 Task: Disable Ad measurement.
Action: Mouse moved to (1255, 29)
Screenshot: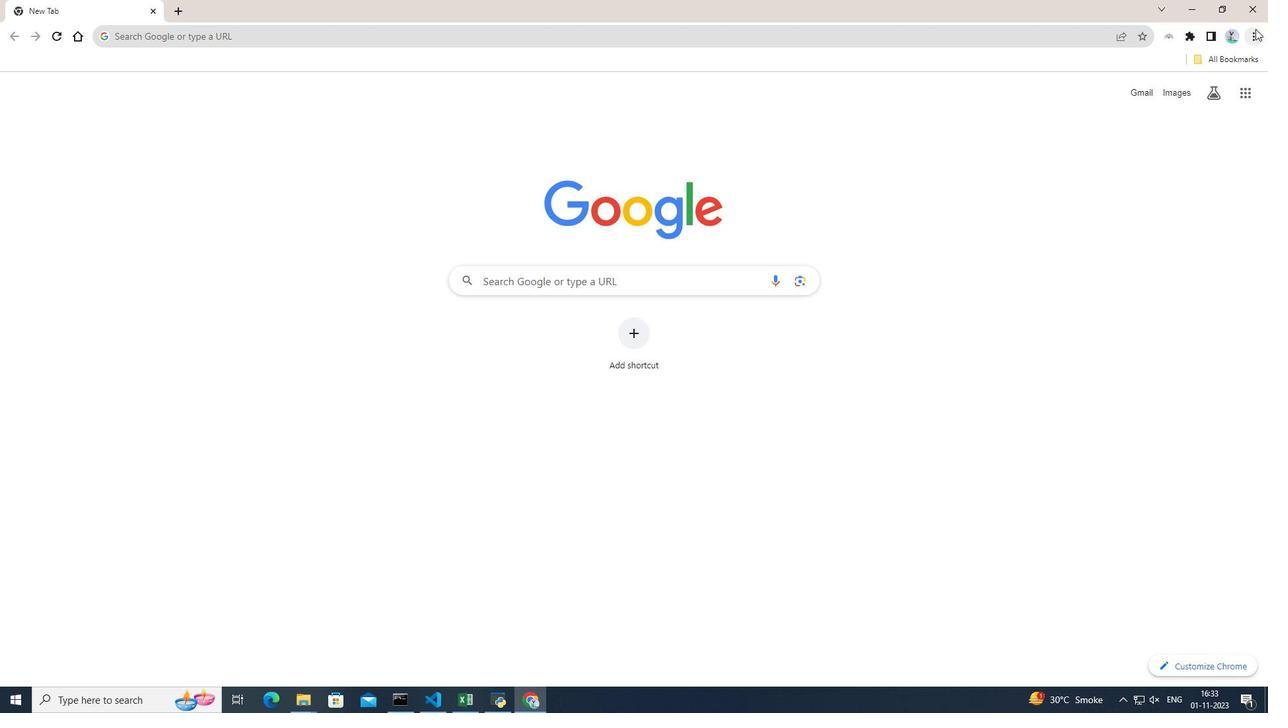 
Action: Mouse pressed left at (1255, 29)
Screenshot: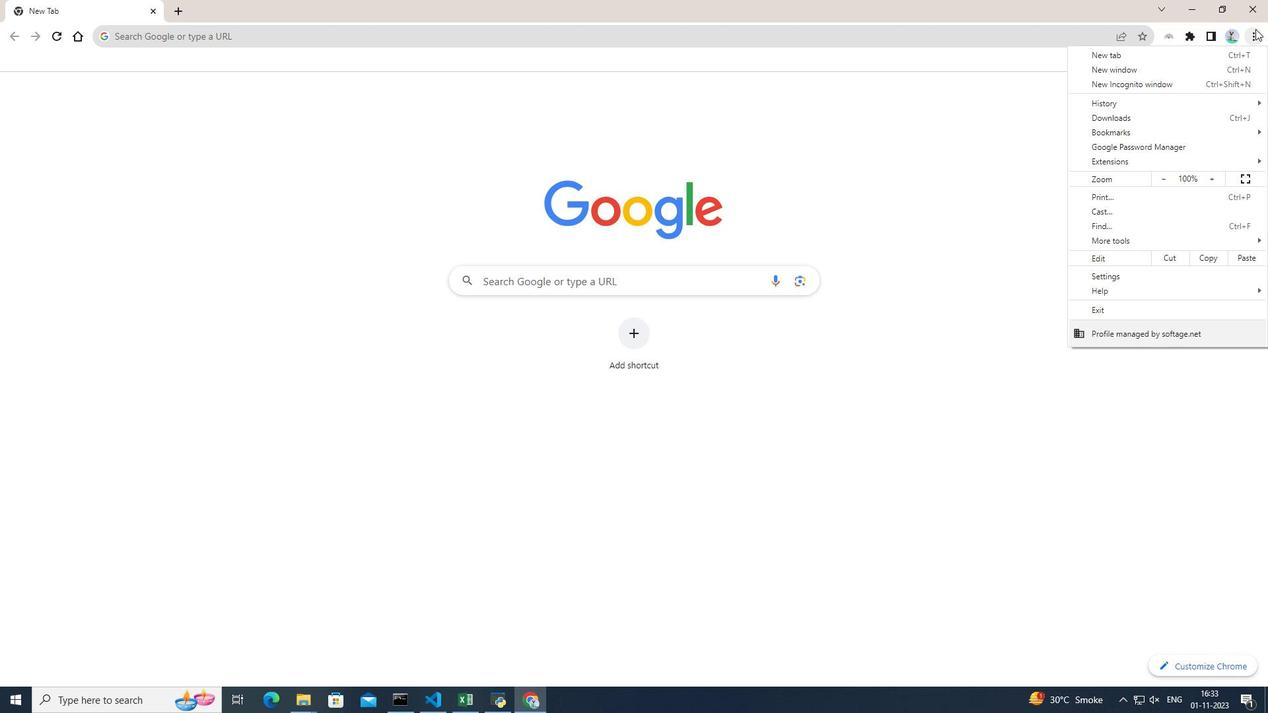 
Action: Mouse moved to (1103, 275)
Screenshot: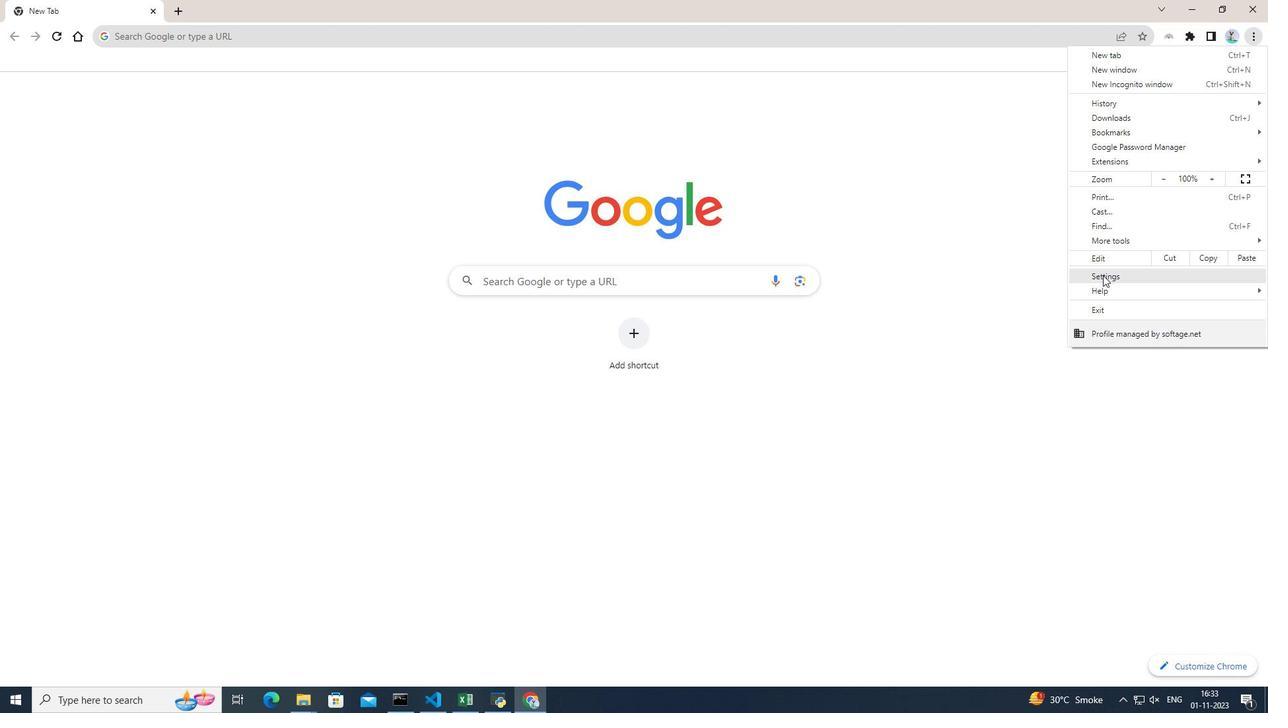 
Action: Mouse pressed left at (1103, 275)
Screenshot: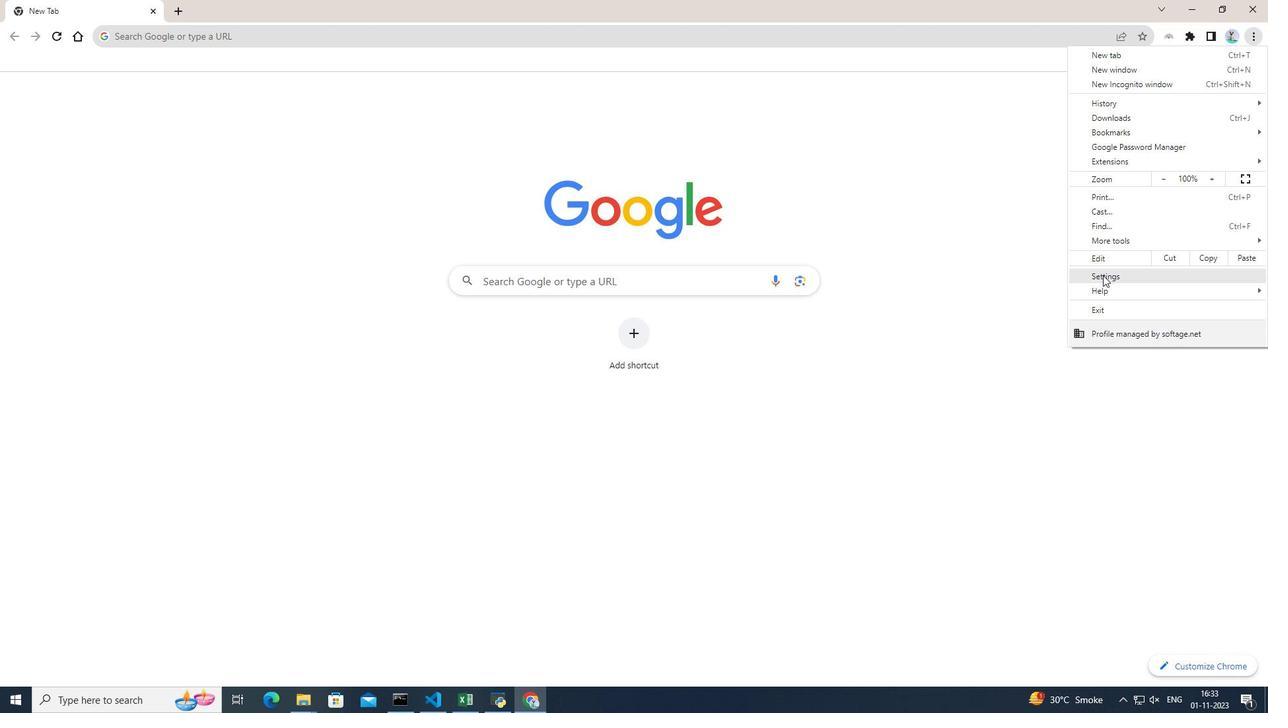 
Action: Mouse moved to (93, 159)
Screenshot: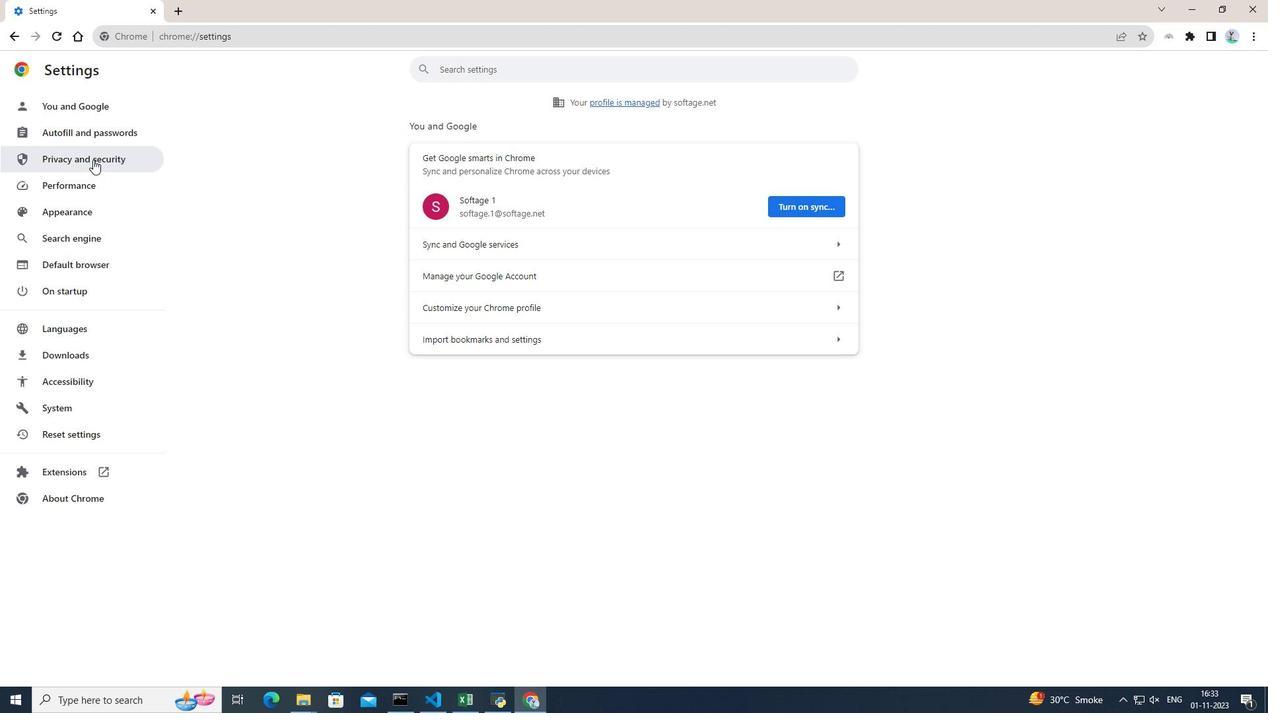 
Action: Mouse pressed left at (93, 159)
Screenshot: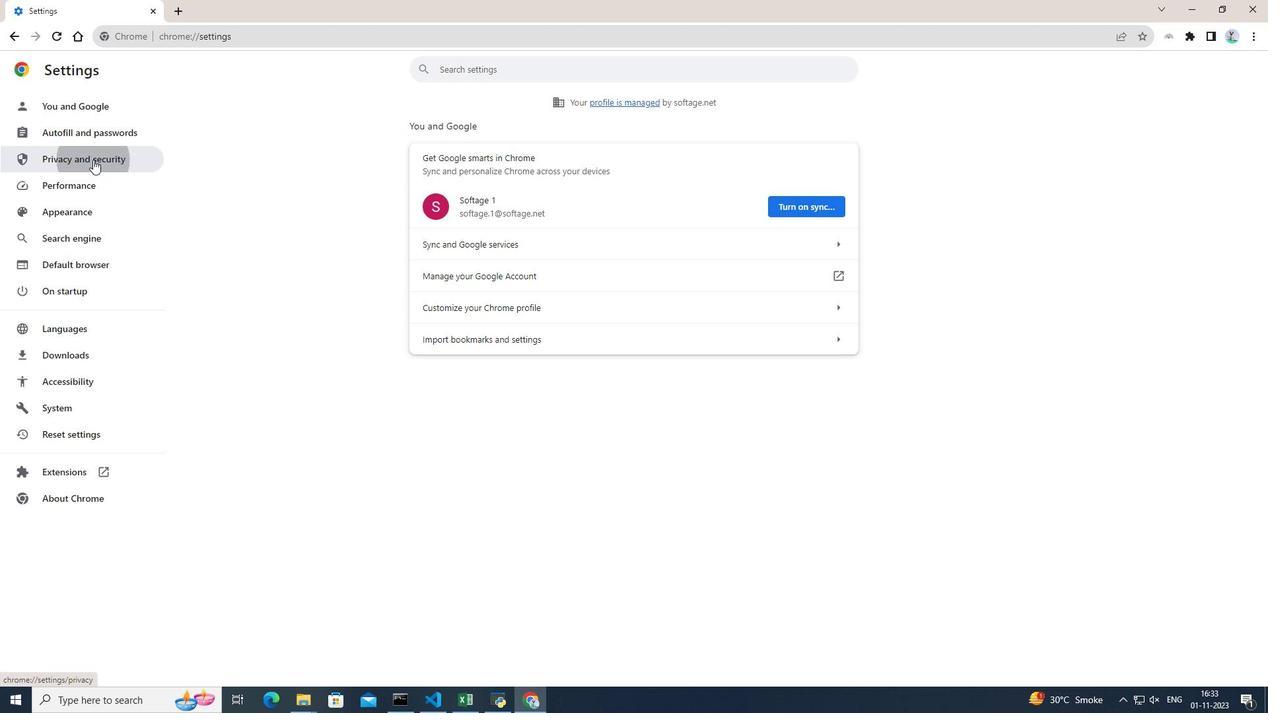 
Action: Mouse moved to (623, 337)
Screenshot: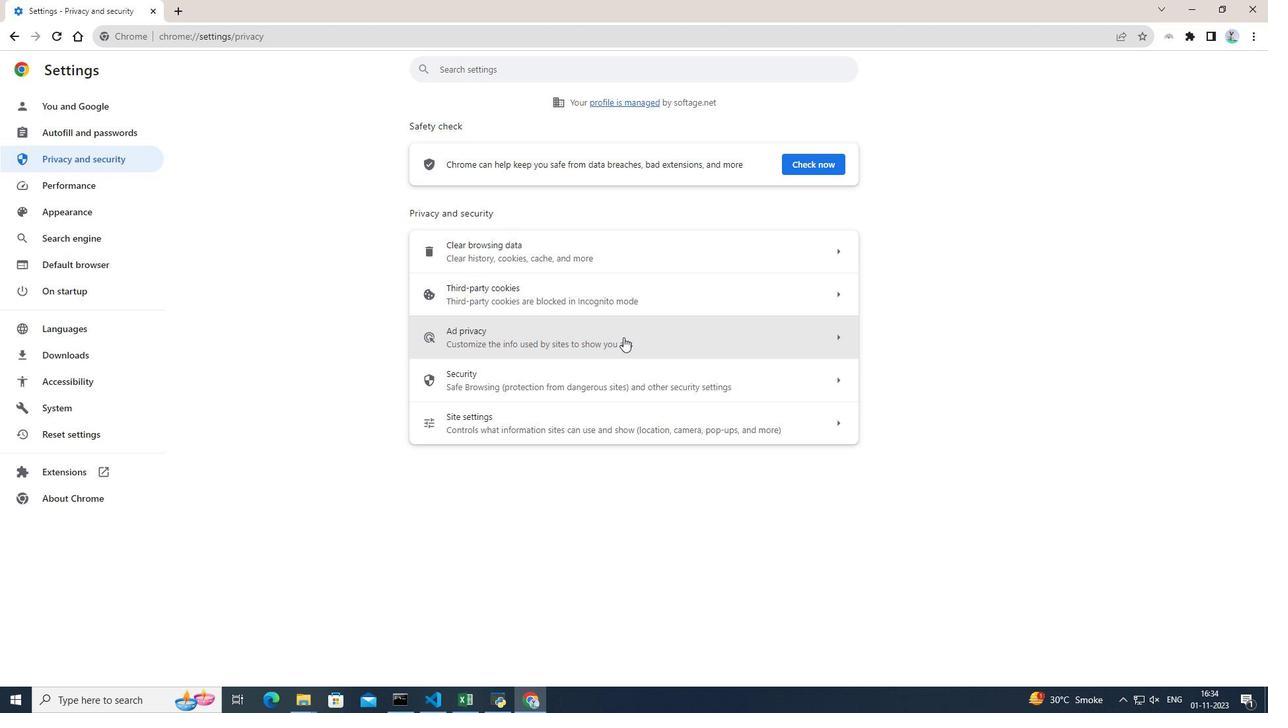 
Action: Mouse pressed left at (623, 337)
Screenshot: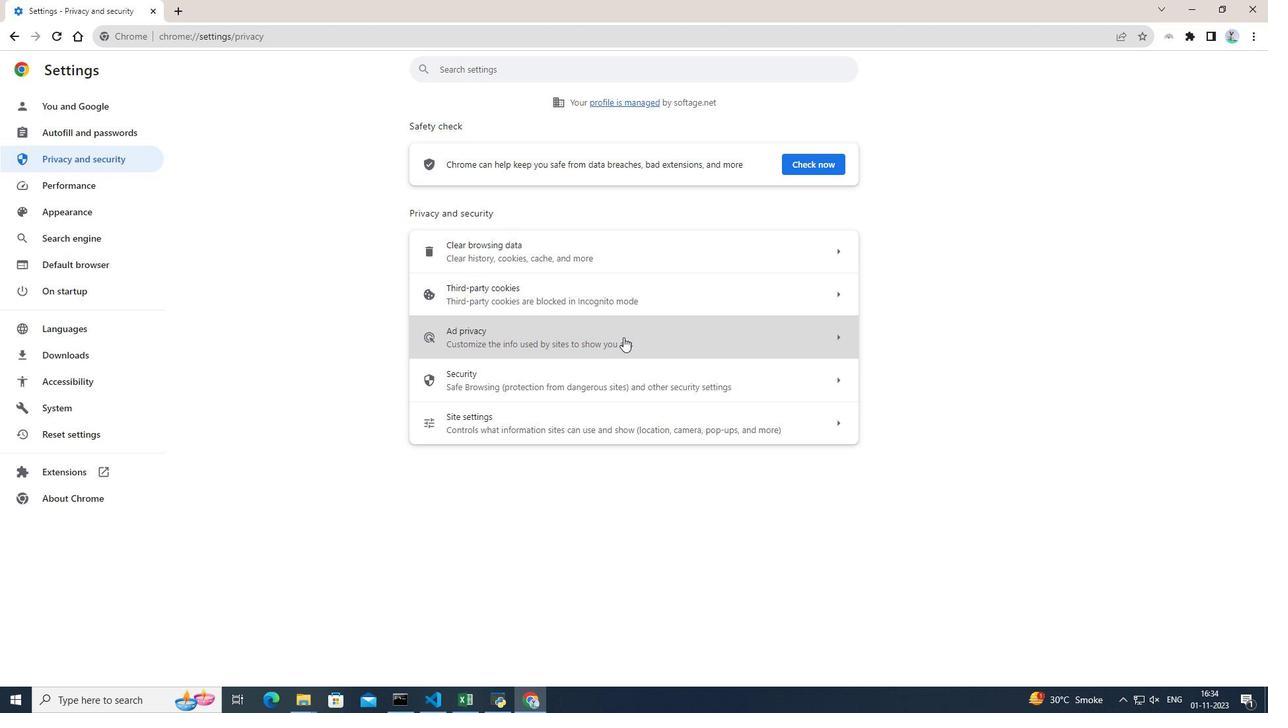
Action: Mouse moved to (692, 368)
Screenshot: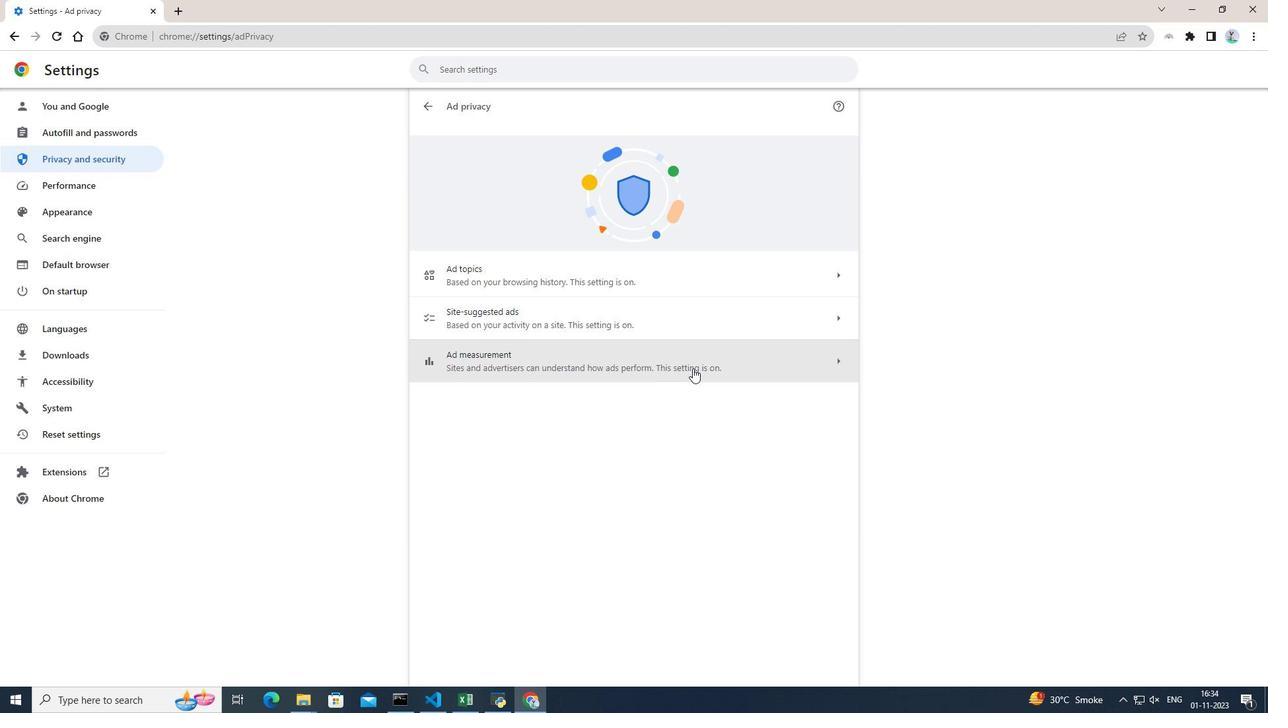 
Action: Mouse pressed left at (692, 368)
Screenshot: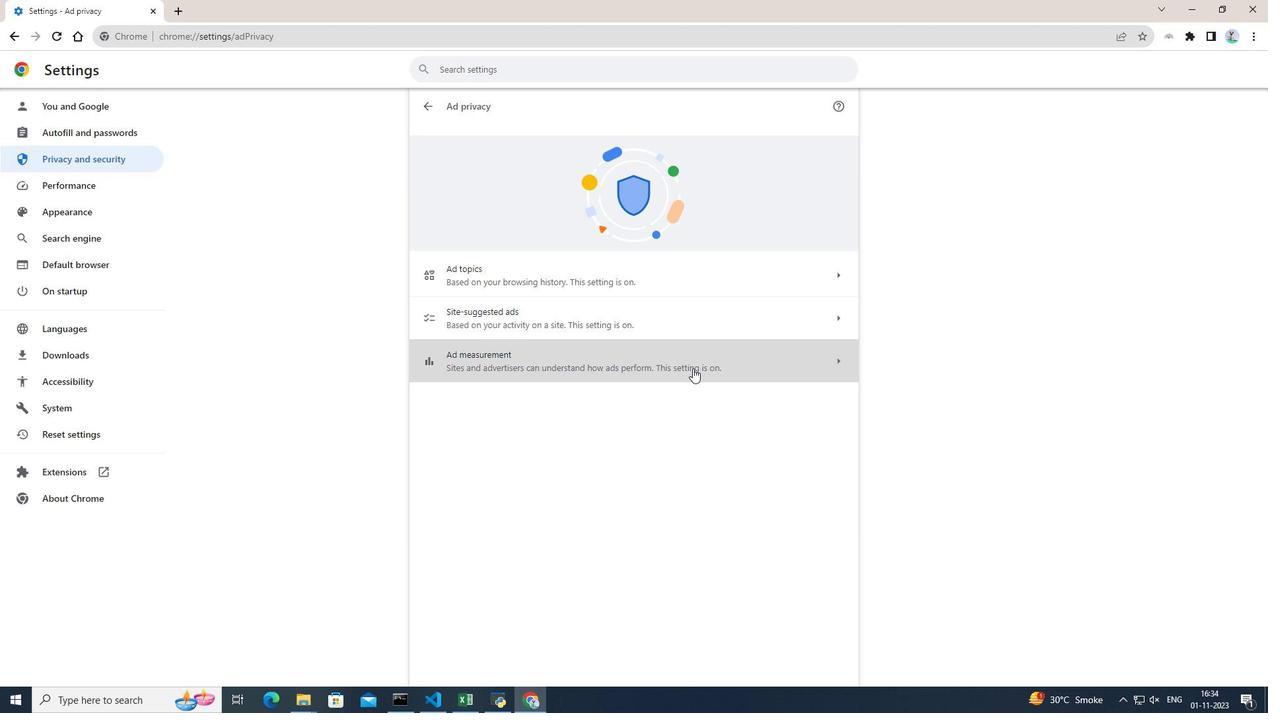 
Action: Mouse moved to (832, 159)
Screenshot: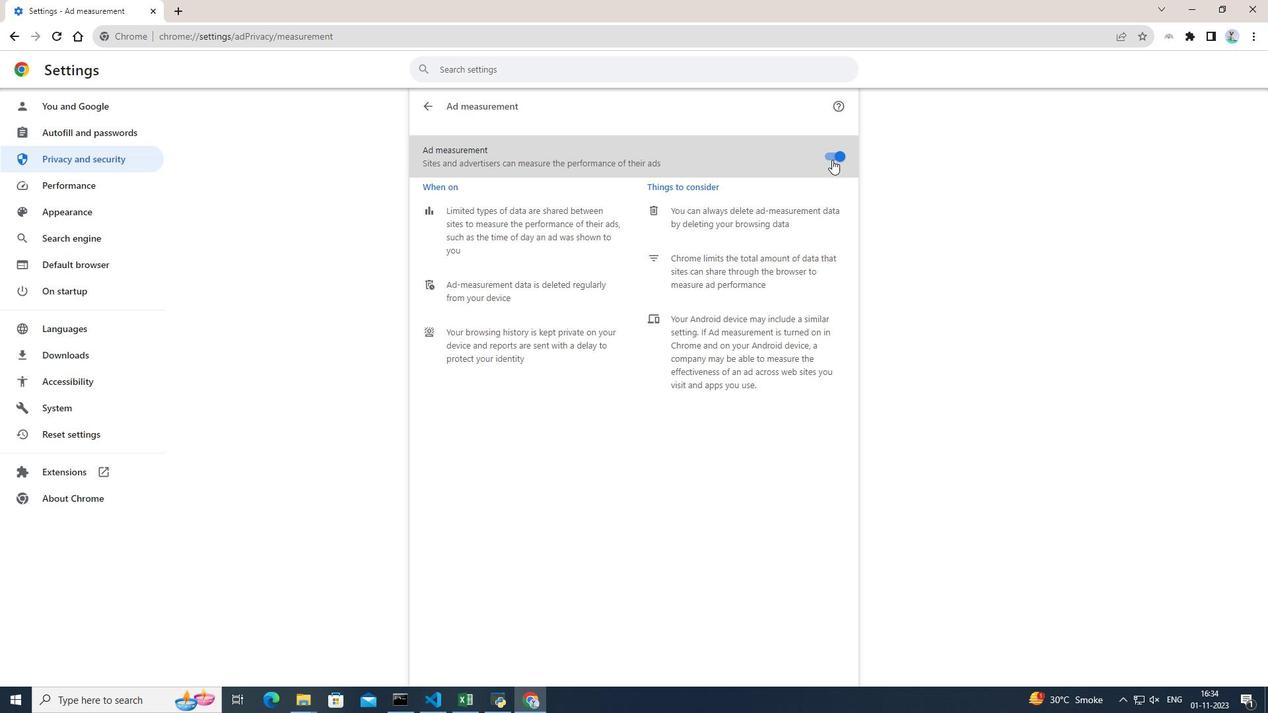 
Action: Mouse pressed left at (832, 159)
Screenshot: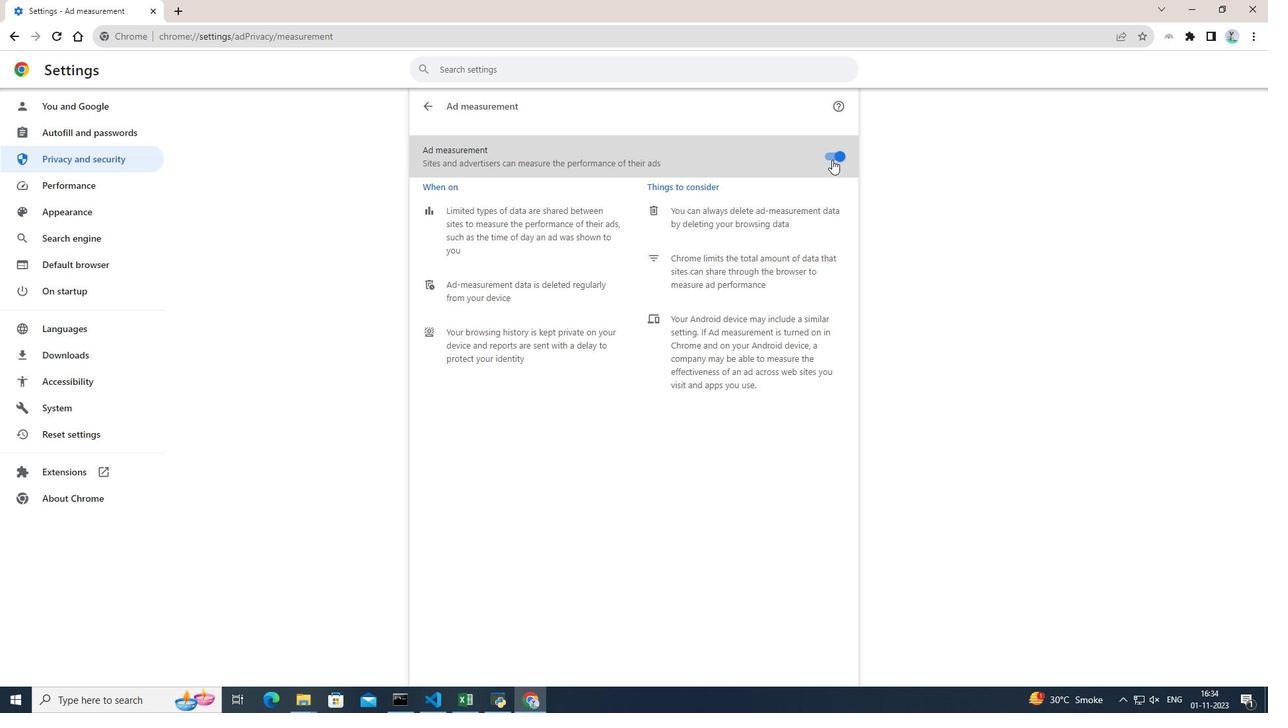 
